 Task: Send an email with the signature Alan Parker with the subject 'Follow up on our last conversation' and the message 'Could you please clarify your request?' from softage.1@softage.net to softage.4@softage.net,  softage.1@softage.net and softage.5@softage.net with CC to softage.6@softage.net with an attached document Proposal.doc
Action: Key pressed n
Screenshot: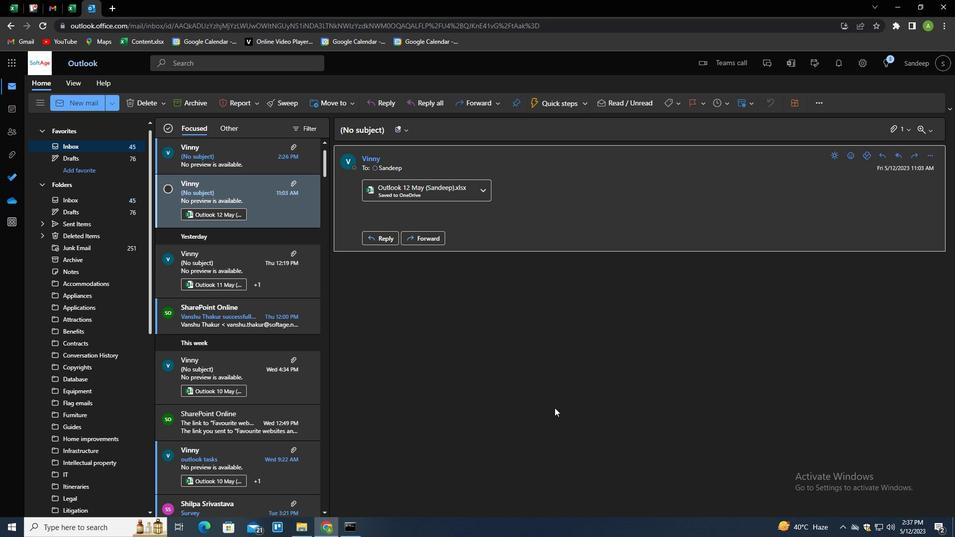 
Action: Mouse moved to (665, 106)
Screenshot: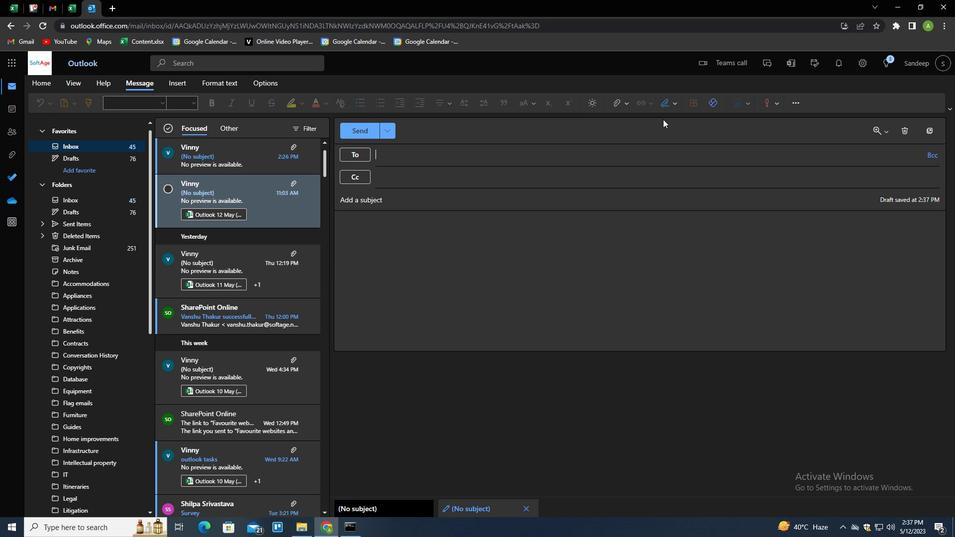 
Action: Mouse pressed left at (665, 106)
Screenshot: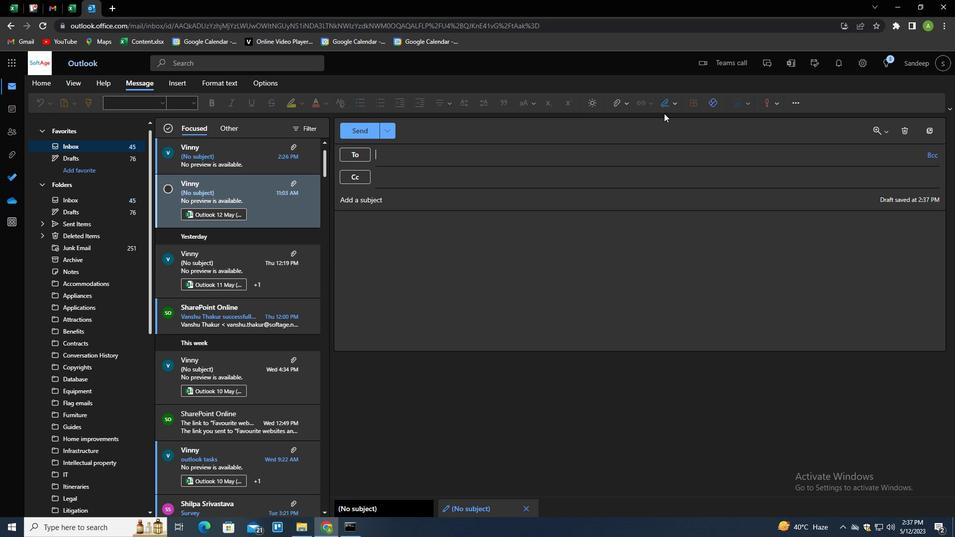 
Action: Mouse moved to (654, 147)
Screenshot: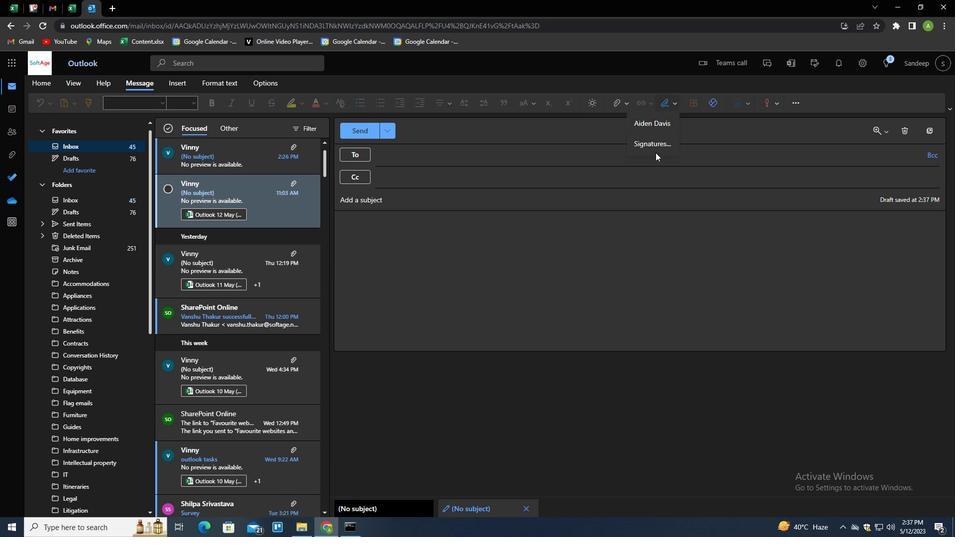 
Action: Mouse pressed left at (654, 147)
Screenshot: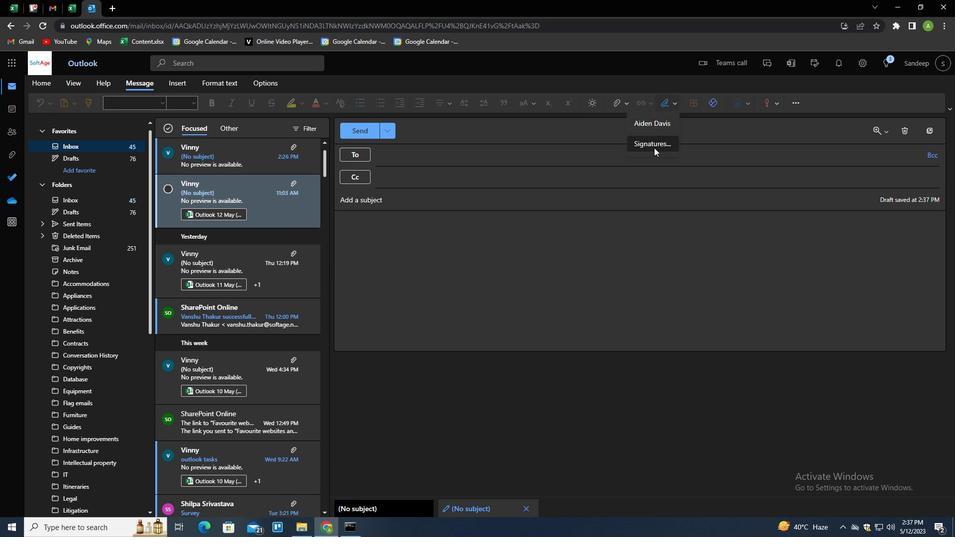 
Action: Mouse moved to (674, 177)
Screenshot: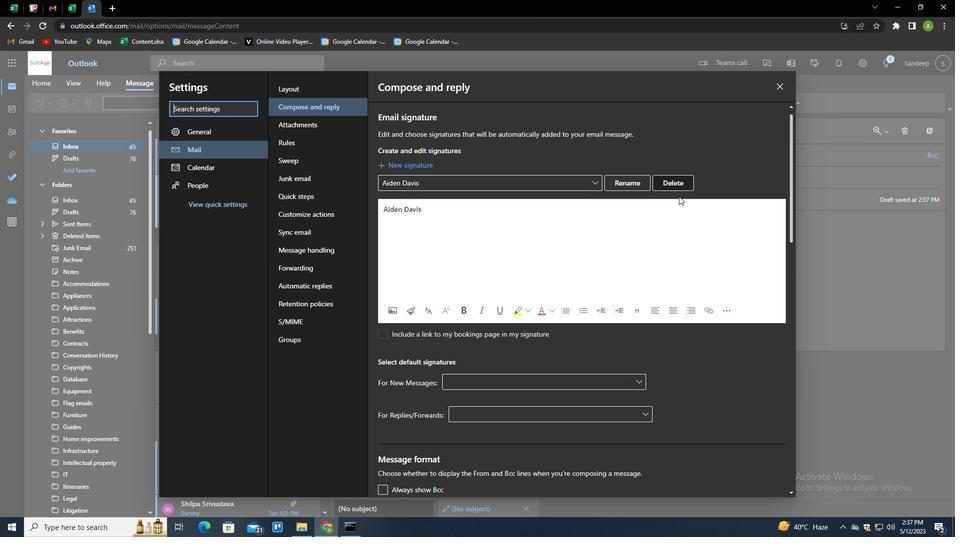 
Action: Mouse pressed left at (674, 177)
Screenshot: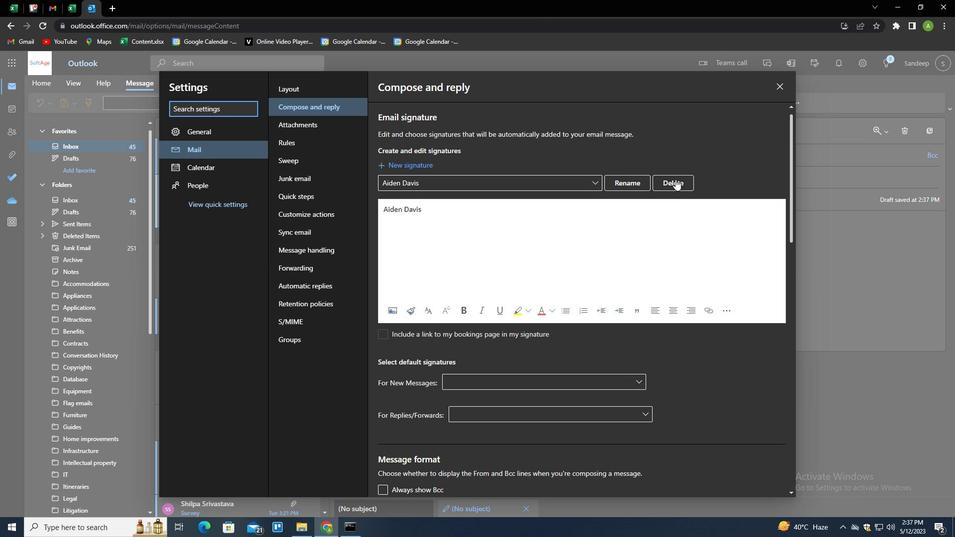 
Action: Mouse moved to (658, 183)
Screenshot: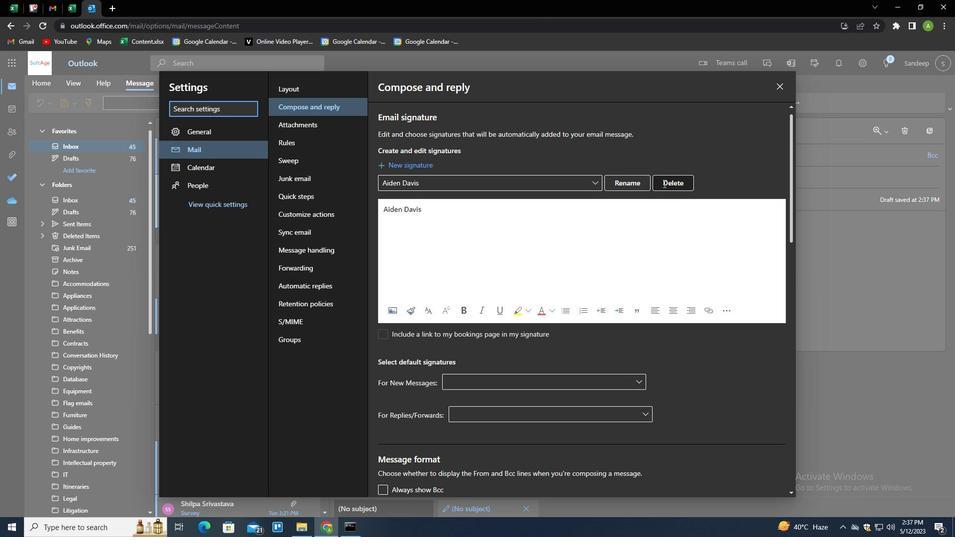 
Action: Mouse pressed left at (658, 183)
Screenshot: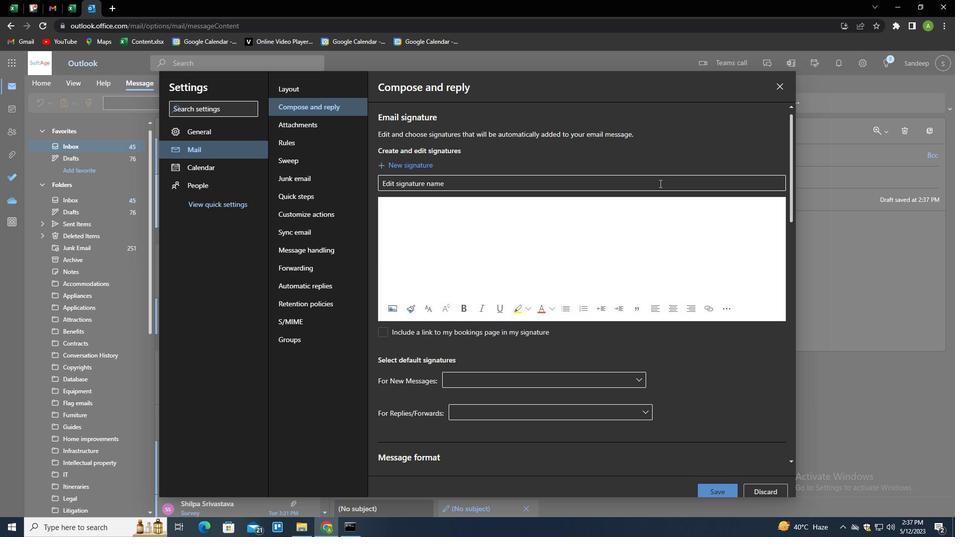 
Action: Key pressed <Key.shift>ALAN<Key.space><Key.shift>PARKER<Key.tab><Key.shift>ALAN<Key.space>PAR<Key.backspace><Key.backspace><Key.backspace><Key.shift><Key.shift><Key.shift><Key.shift><Key.shift><Key.shift><Key.shift><Key.shift><Key.shift><Key.shift><Key.shift>PARKER
Screenshot: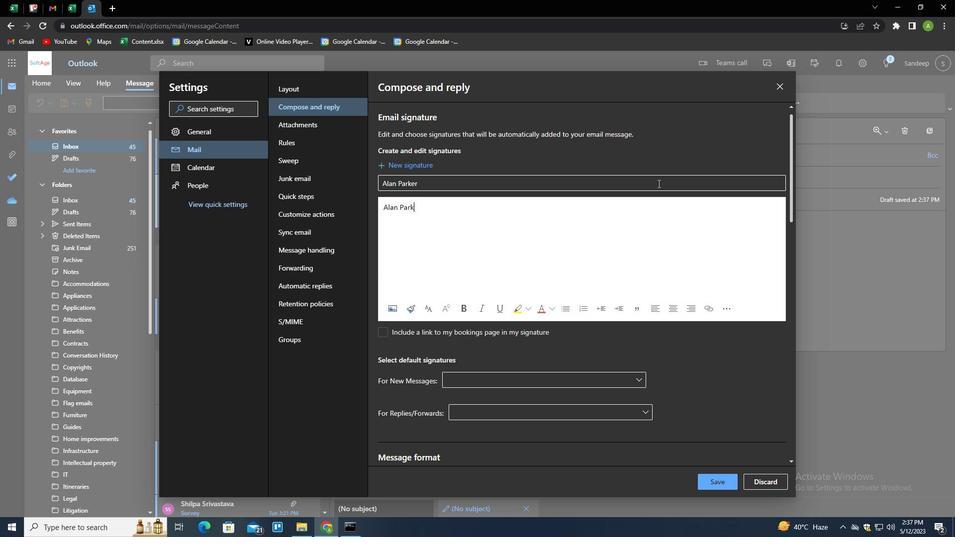 
Action: Mouse moved to (713, 478)
Screenshot: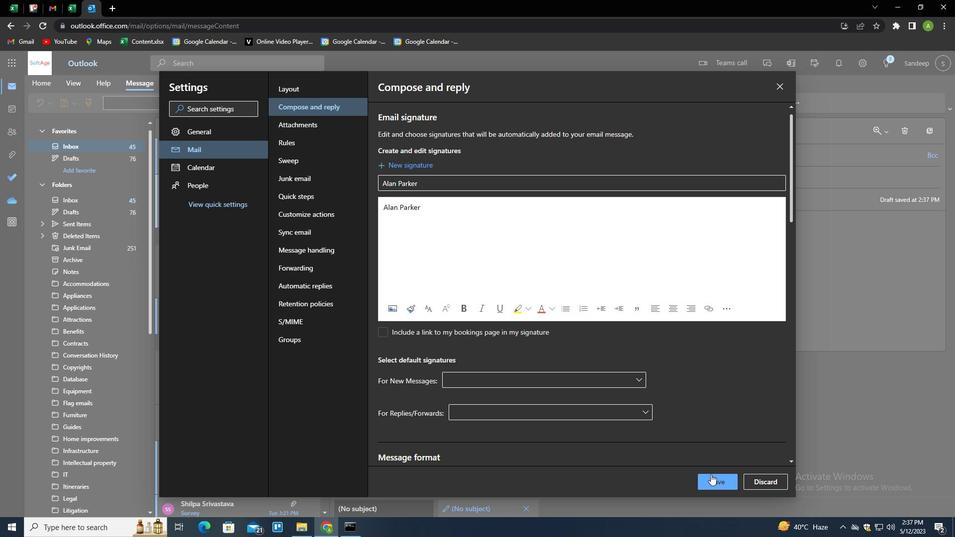 
Action: Mouse pressed left at (713, 478)
Screenshot: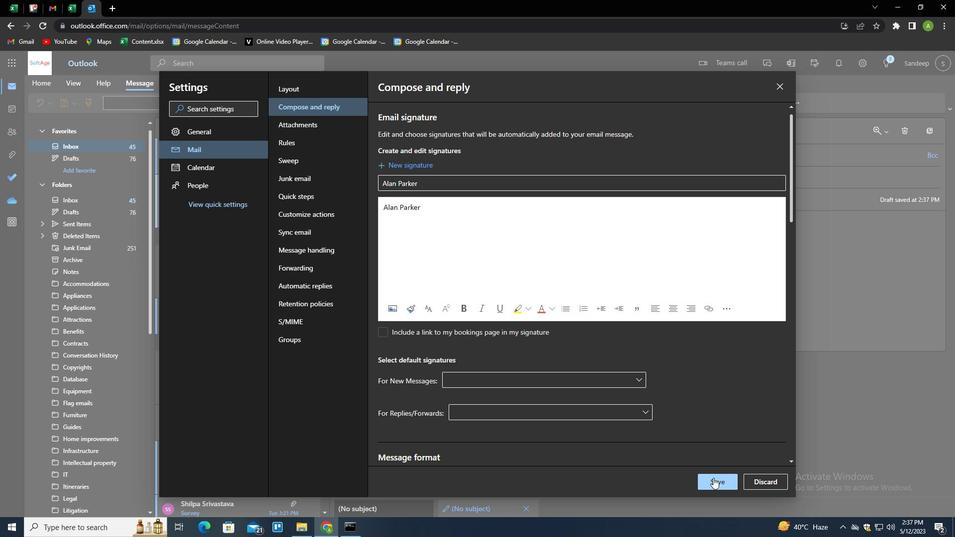 
Action: Mouse moved to (815, 317)
Screenshot: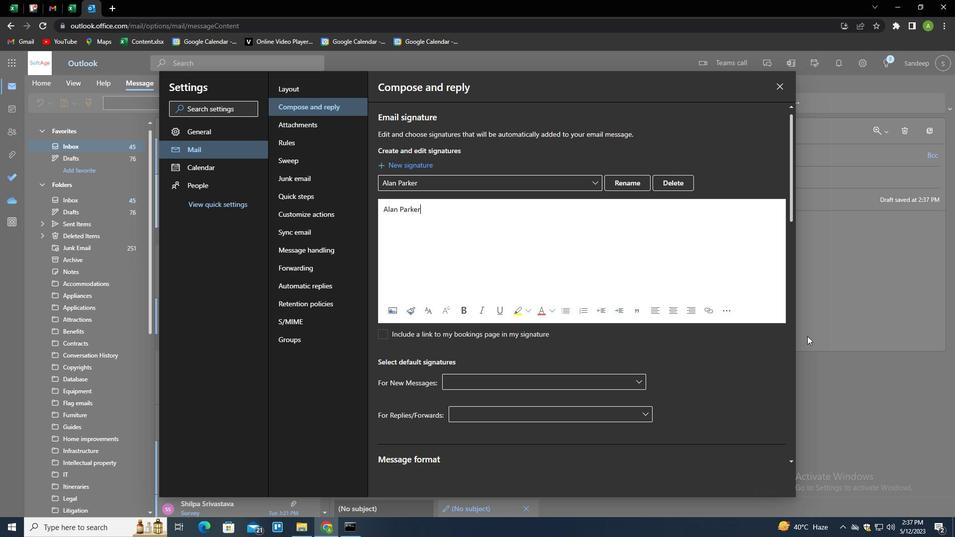 
Action: Mouse pressed left at (815, 317)
Screenshot: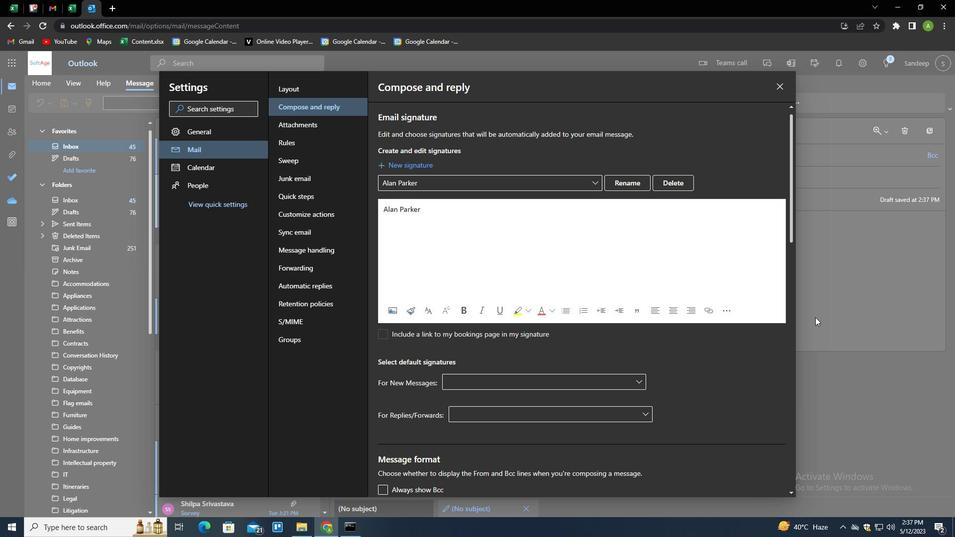 
Action: Mouse moved to (672, 100)
Screenshot: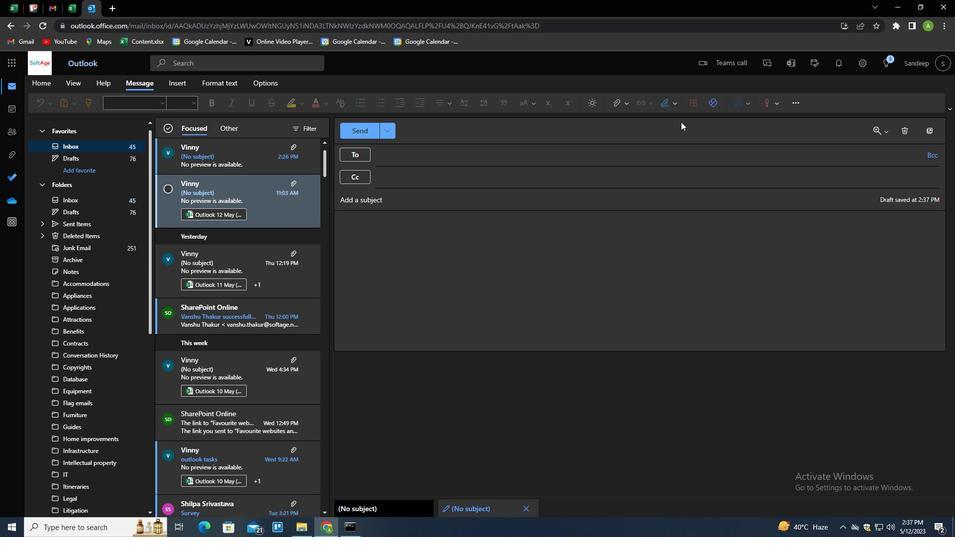 
Action: Mouse pressed left at (672, 100)
Screenshot: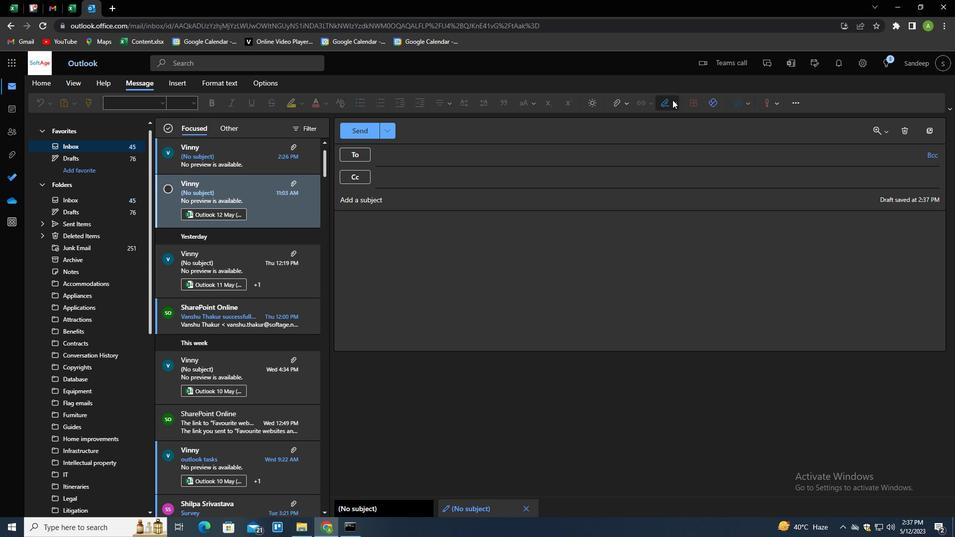 
Action: Mouse moved to (657, 119)
Screenshot: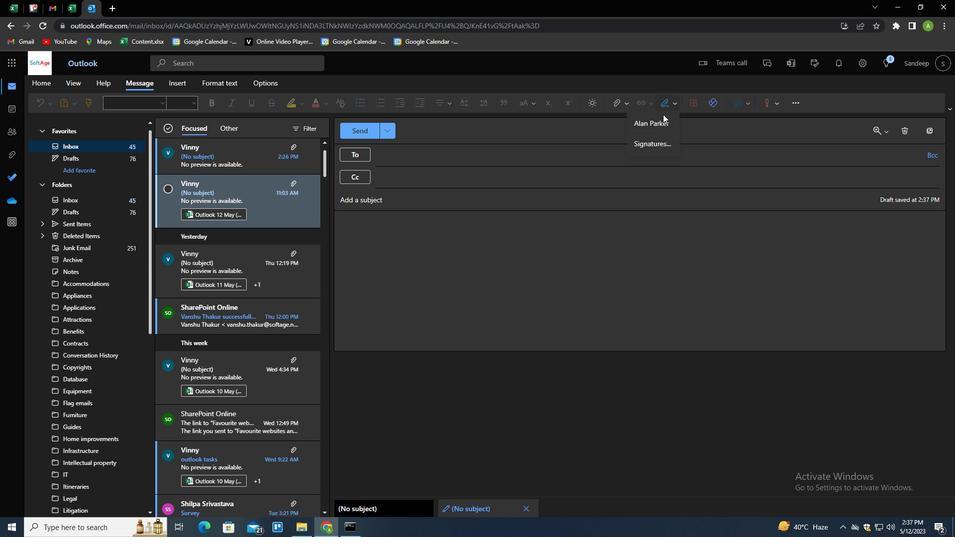 
Action: Mouse pressed left at (657, 119)
Screenshot: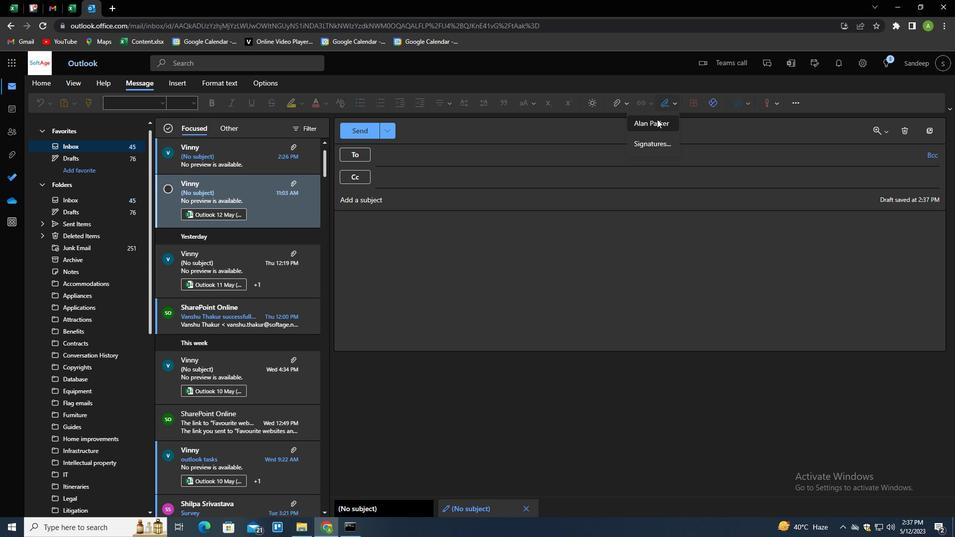 
Action: Mouse moved to (409, 196)
Screenshot: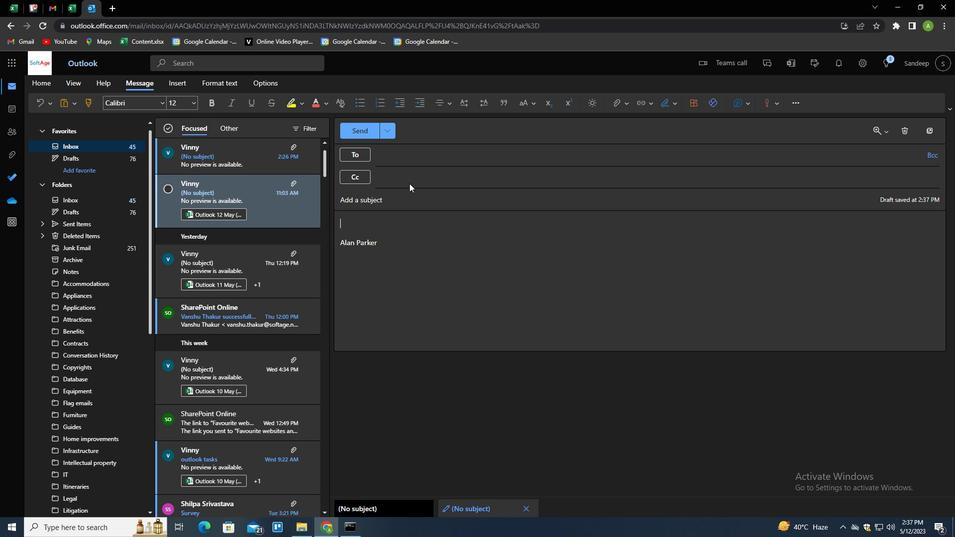 
Action: Mouse pressed left at (409, 196)
Screenshot: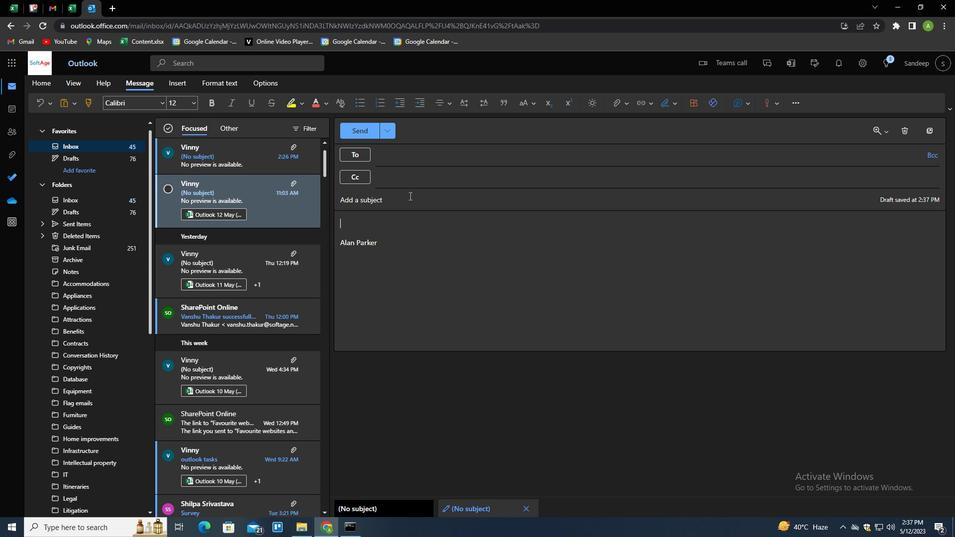 
Action: Key pressed <Key.shift>
Screenshot: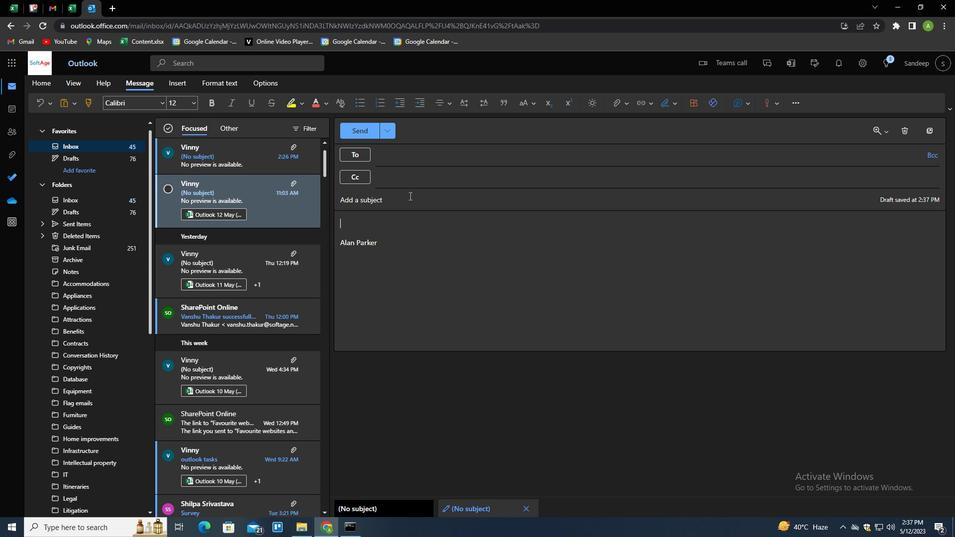 
Action: Mouse moved to (409, 196)
Screenshot: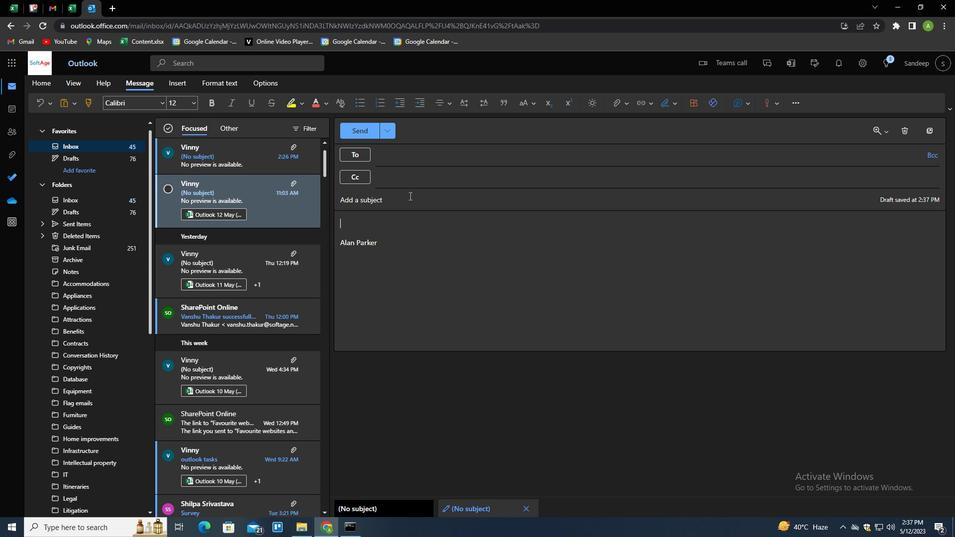 
Action: Key pressed FOLLOWUP<Key.backspace><Key.backspace><Key.space>UP<Key.space>ON<Key.space>OUR<Key.space>LAST<Key.space>CONVERSATION<Key.tab><Key.shift>COULD<Key.space>YOU<Key.space>PLES<Key.backspace>ASE<Key.space>CLARIGY<Key.backspace><Key.backspace>FY<Key.space>YOUR<Key.space>REQUEST/<Key.backspace><Key.shift><Key.shift><Key.shift>?
Screenshot: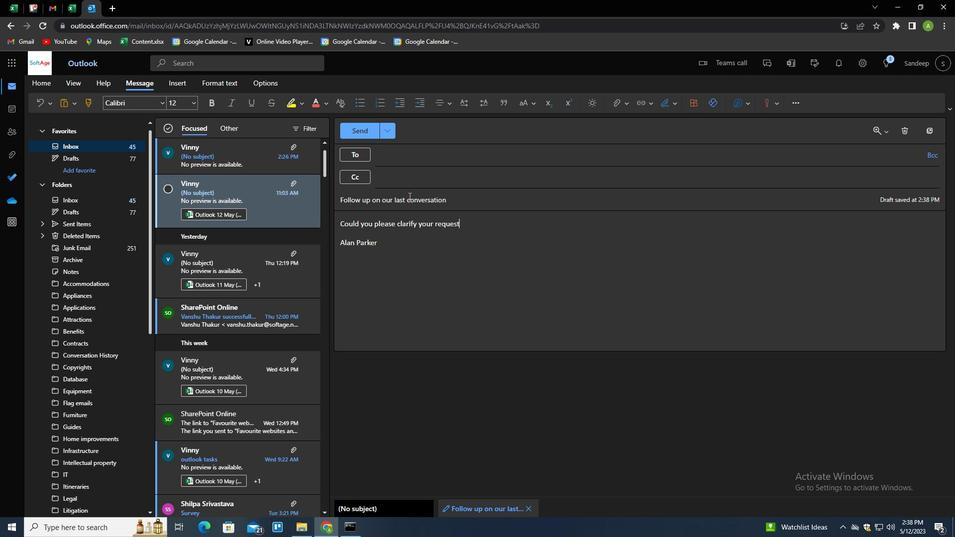 
Action: Mouse moved to (394, 156)
Screenshot: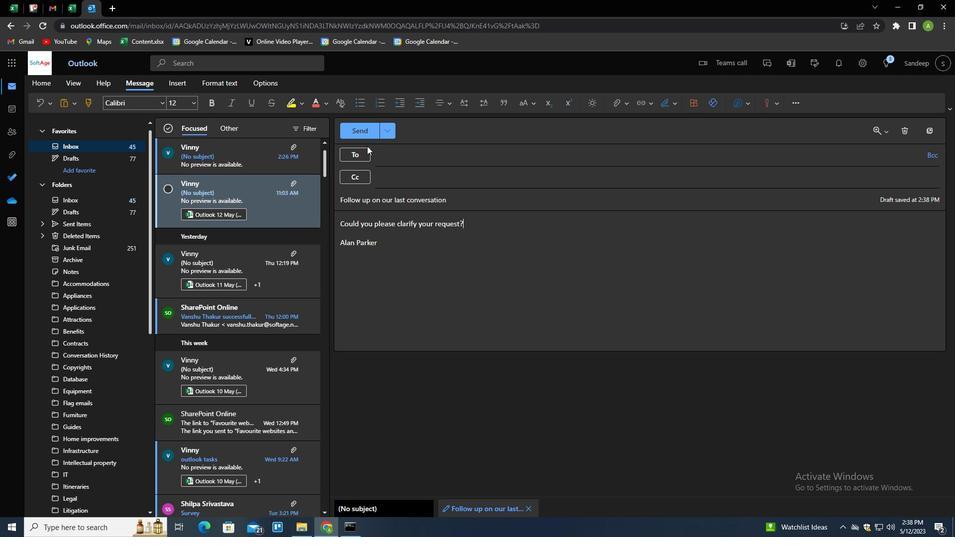 
Action: Mouse pressed left at (394, 156)
Screenshot: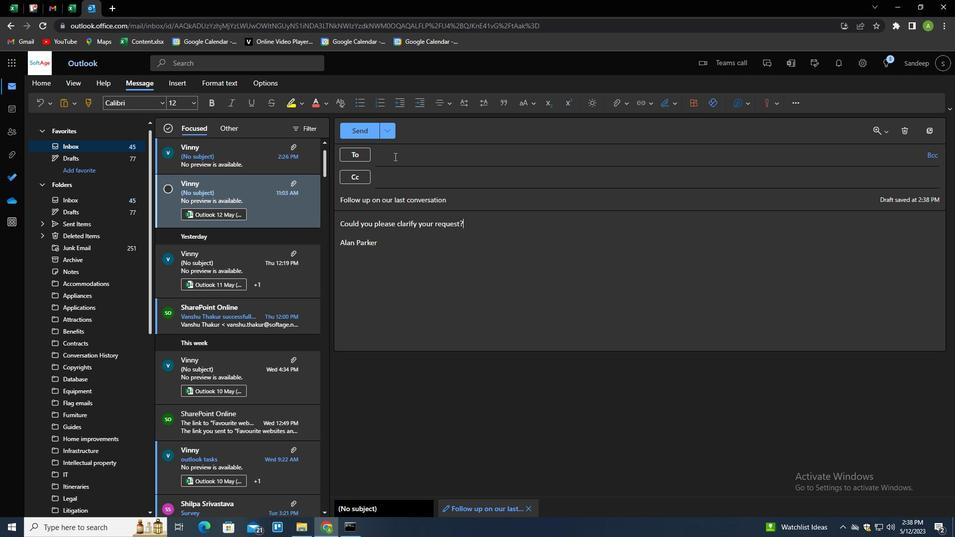 
Action: Key pressed SOFTAGE.4<Key.shift><Key.shift><Key.shift><Key.shift><Key.shift><Key.shift><Key.shift><Key.shift><Key.shift><Key.shift><Key.shift><Key.shift><Key.shift><Key.shift>@A<Key.backspace>SOFTAGE.NET<Key.enter>SOFTAGE.1<Key.shift>@SOFTAGE.NET<Key.enter>
Screenshot: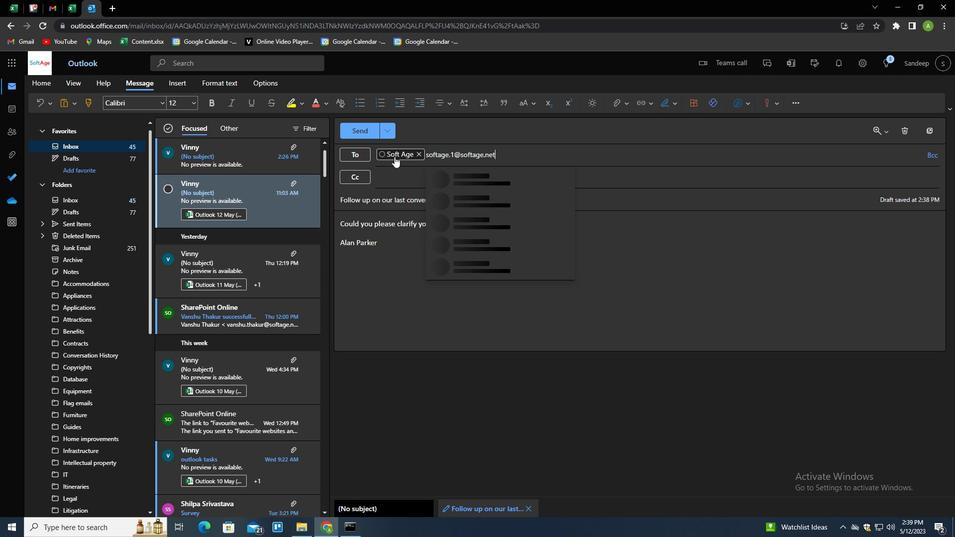 
Action: Mouse moved to (396, 182)
Screenshot: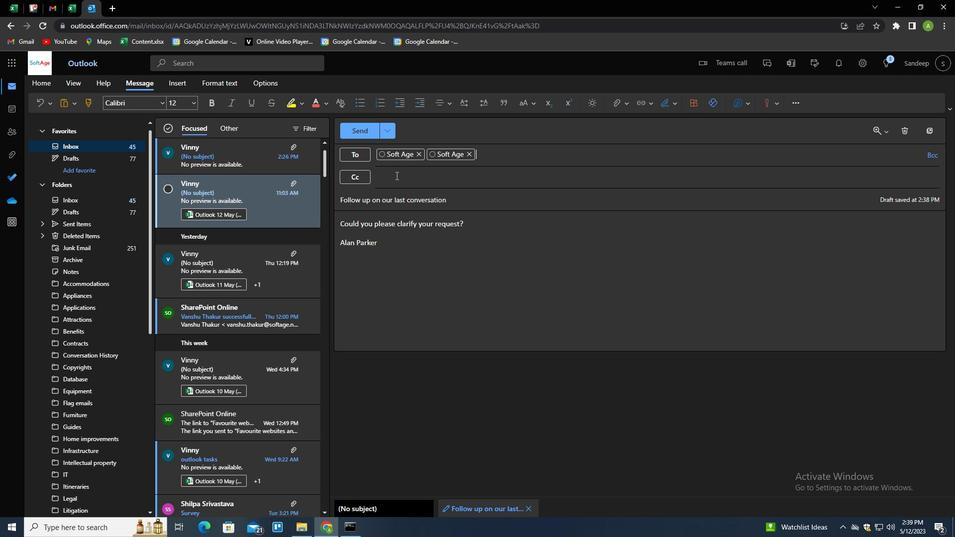 
Action: Mouse pressed left at (396, 182)
Screenshot: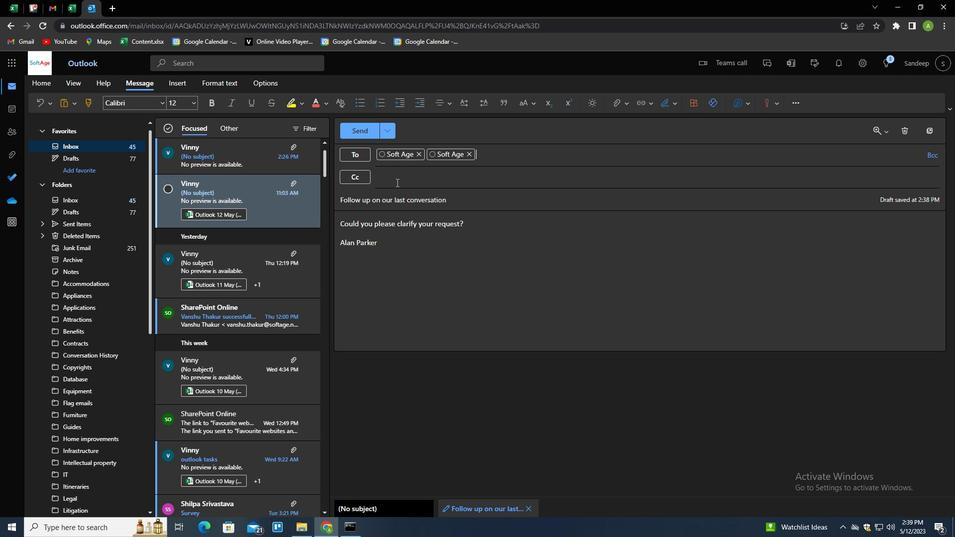 
Action: Mouse moved to (526, 152)
Screenshot: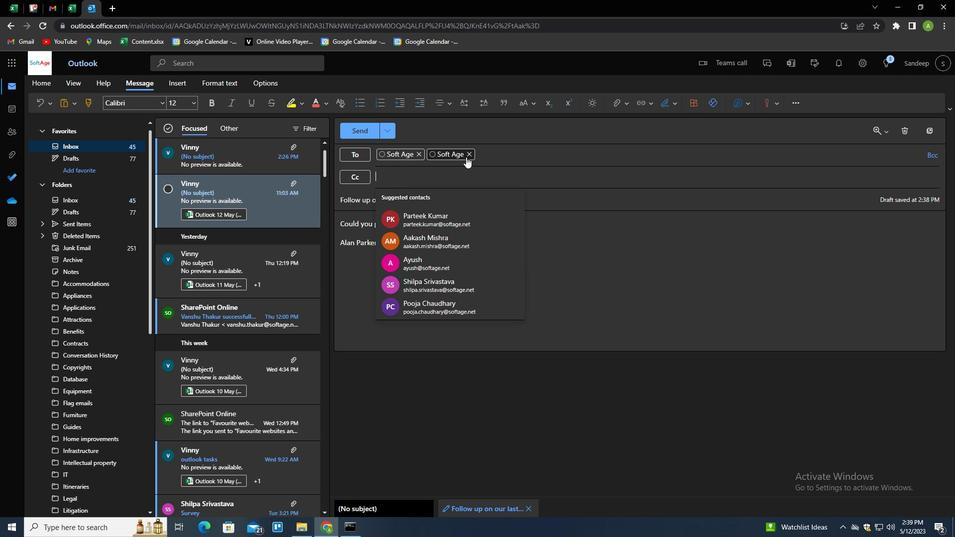 
Action: Mouse pressed left at (526, 152)
Screenshot: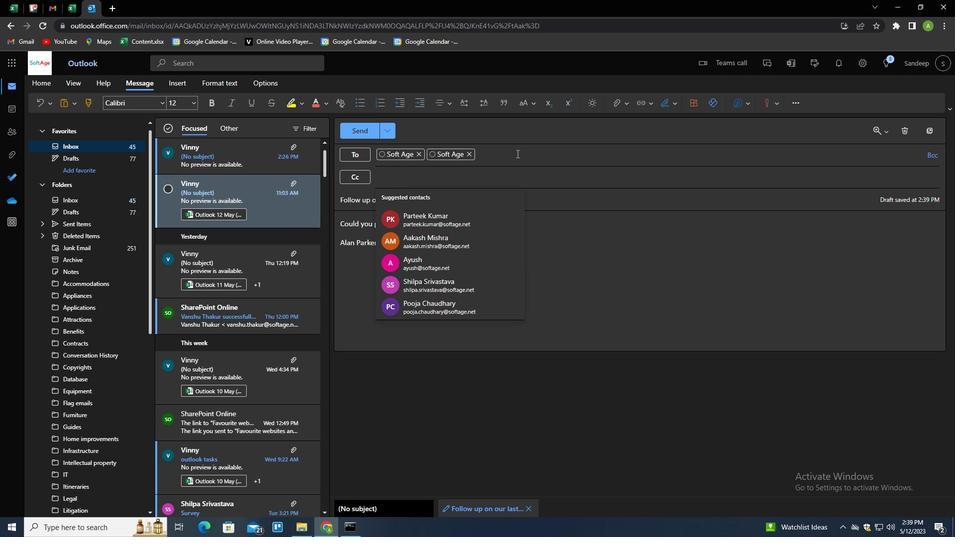 
Action: Key pressed SOFTAGE.5<Key.shift>@SOFTAGE.NET<Key.enter><Key.tab><Key.shift><Key.shift>SOFTAGE.6<Key.shift>@SOFTAGE.NET<Key.enter>
Screenshot: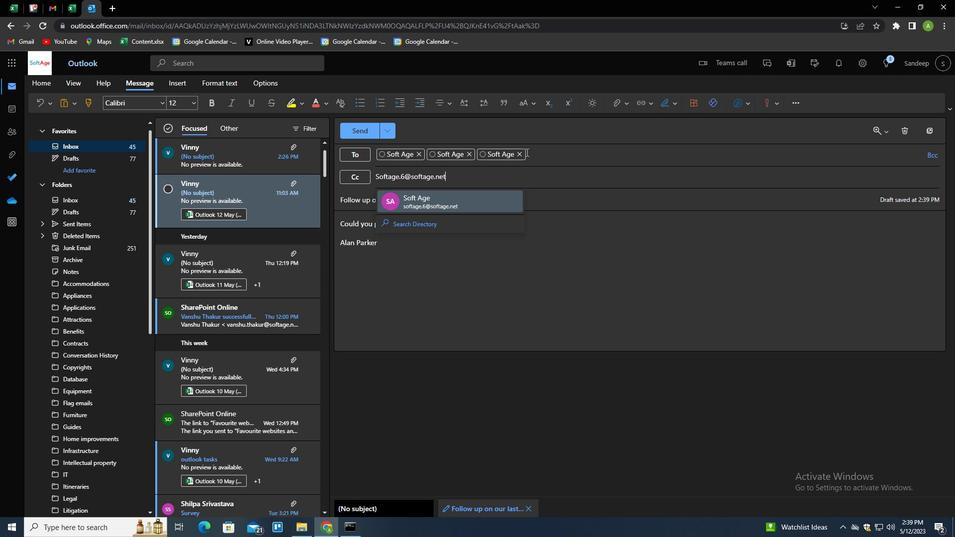 
Action: Mouse moved to (531, 157)
Screenshot: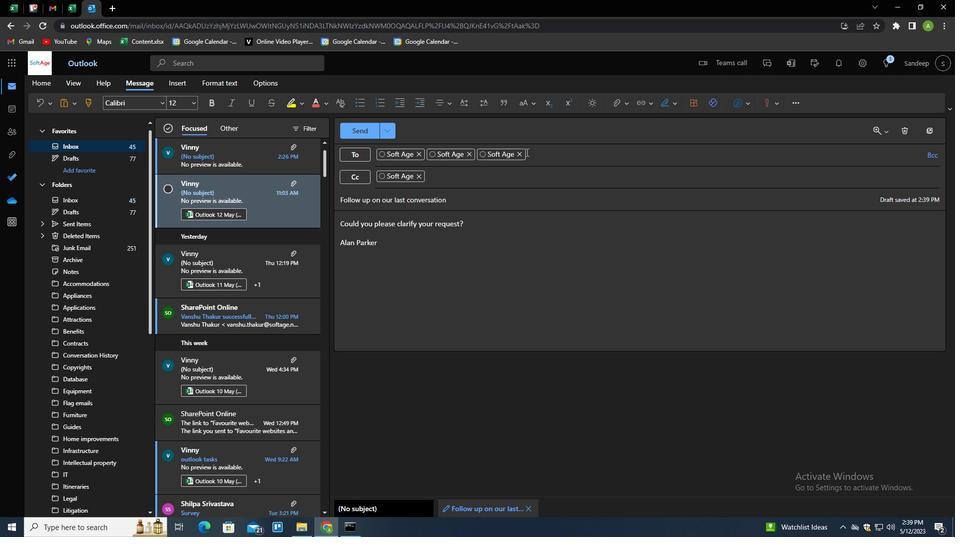 
Action: Mouse scrolled (531, 156) with delta (0, 0)
Screenshot: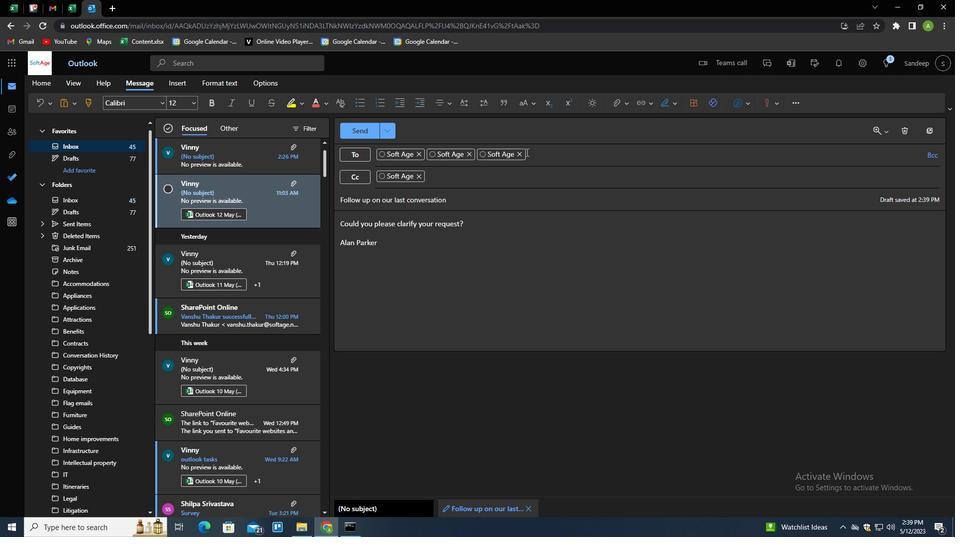 
Action: Mouse moved to (627, 103)
Screenshot: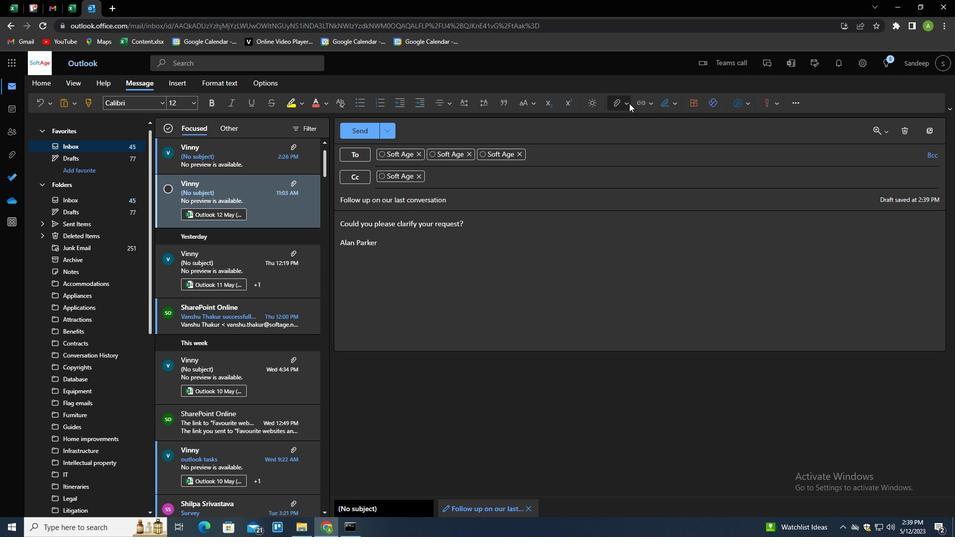 
Action: Mouse pressed left at (627, 103)
Screenshot: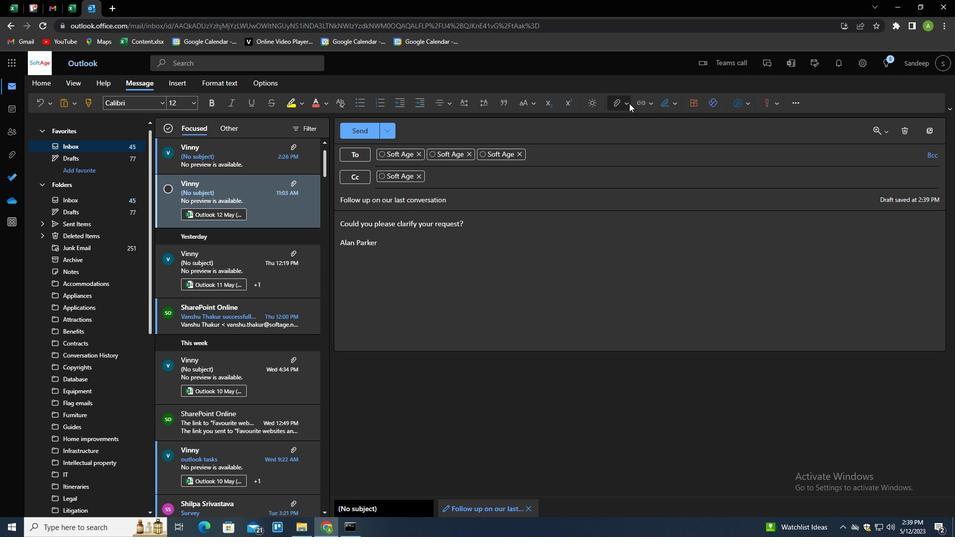 
Action: Mouse moved to (597, 124)
Screenshot: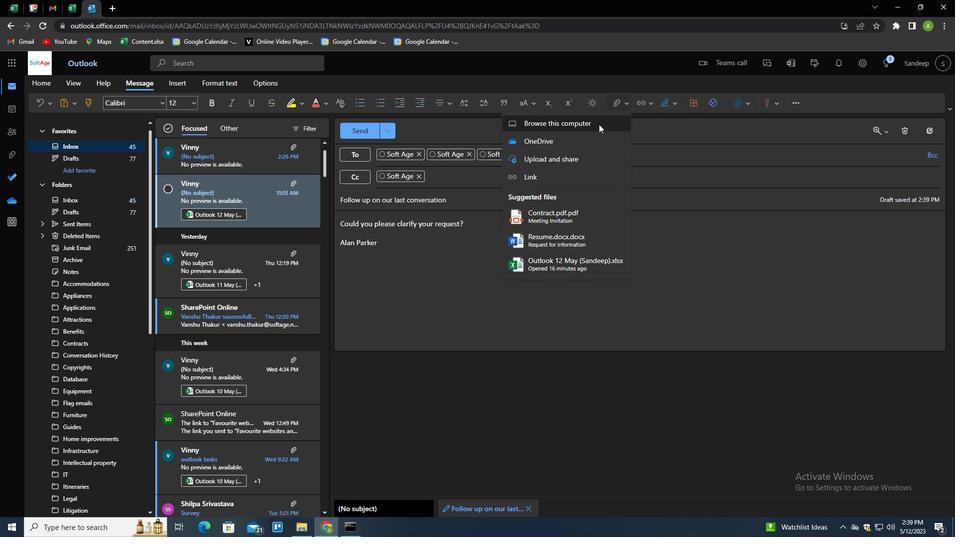 
Action: Mouse pressed left at (597, 124)
Screenshot: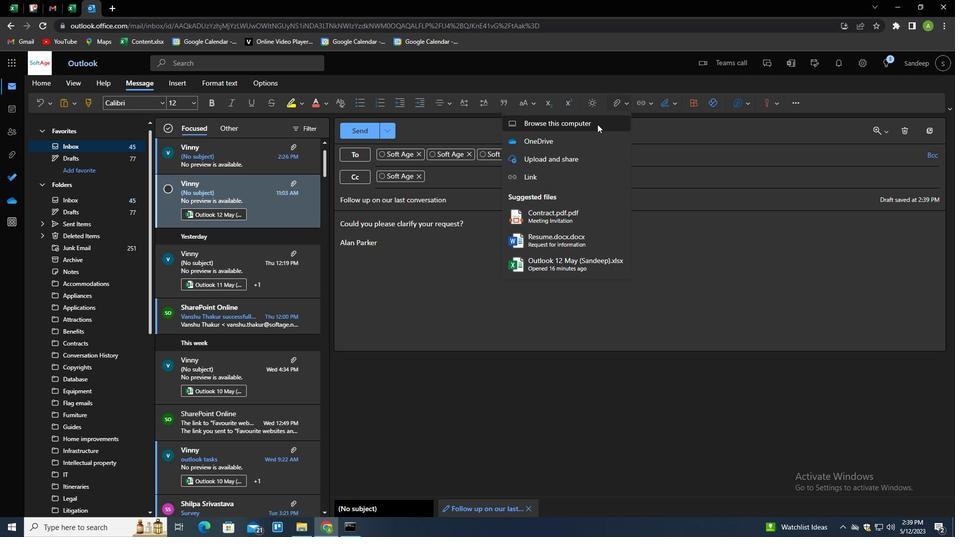 
Action: Mouse moved to (186, 146)
Screenshot: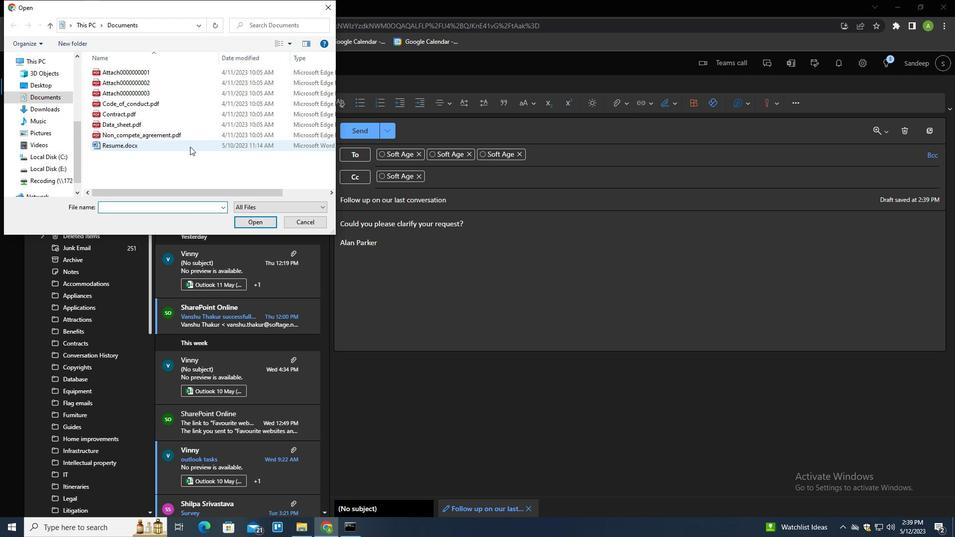 
Action: Mouse pressed left at (186, 146)
Screenshot: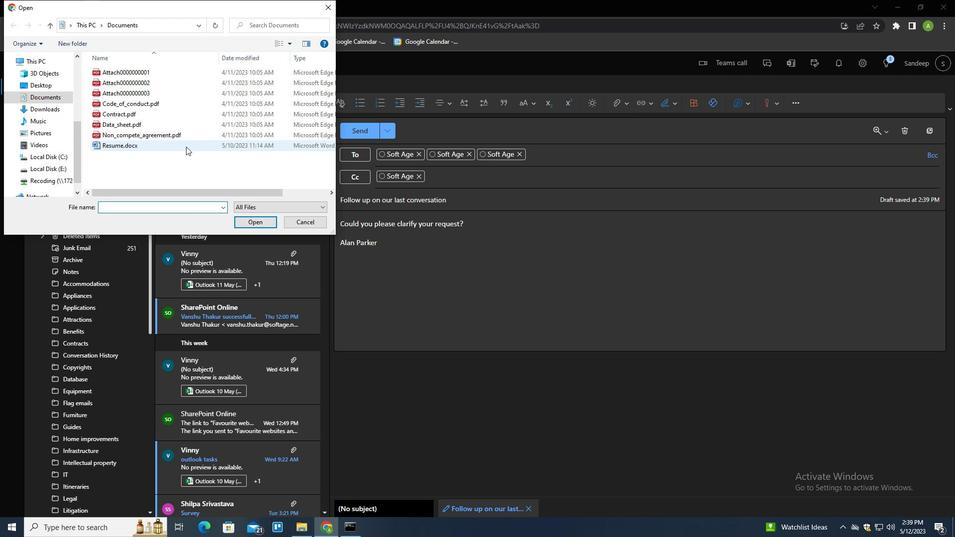 
Action: Mouse moved to (185, 146)
Screenshot: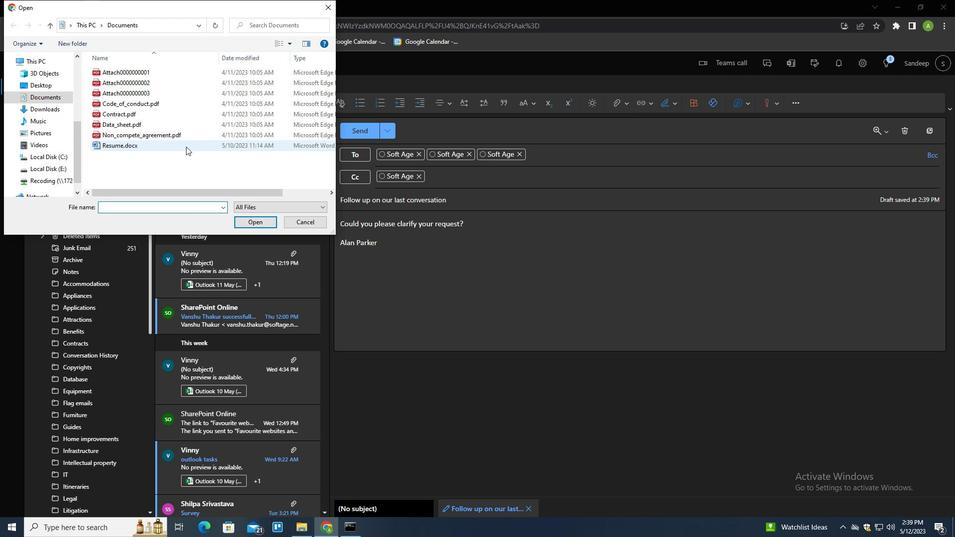
Action: Key pressed <Key.f2><Key.shift>PROPOSAL.DOC<Key.enter>
Screenshot: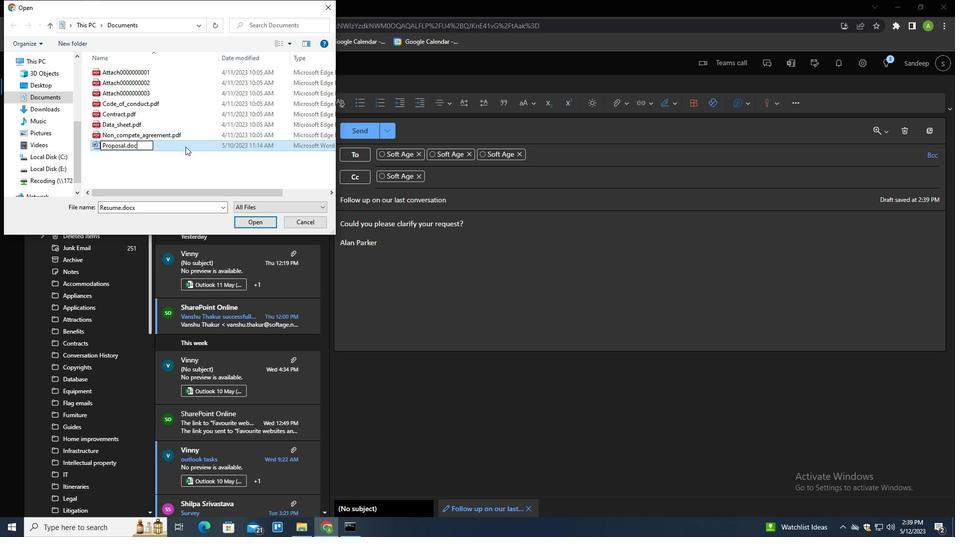 
Action: Mouse pressed left at (185, 146)
Screenshot: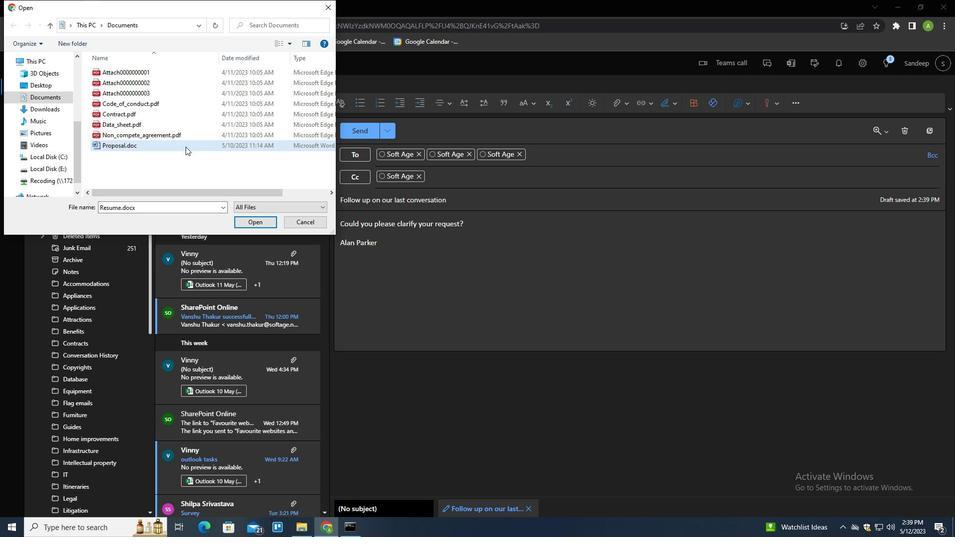 
Action: Mouse moved to (245, 220)
Screenshot: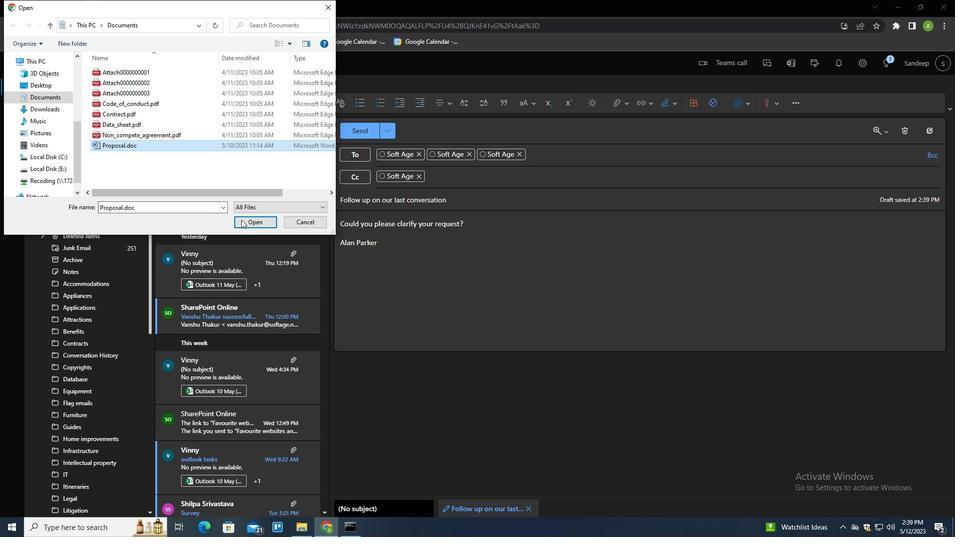 
Action: Mouse pressed left at (245, 220)
Screenshot: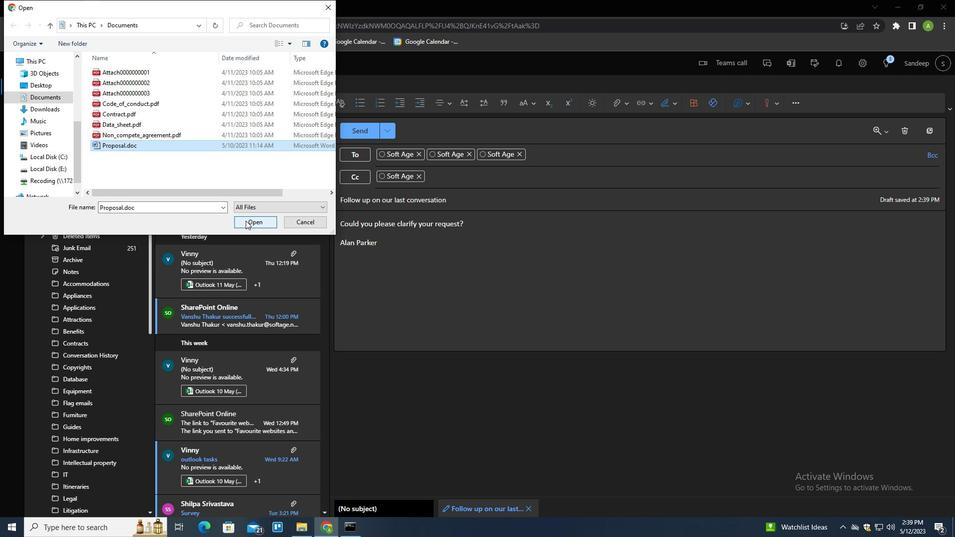 
Action: Mouse moved to (366, 134)
Screenshot: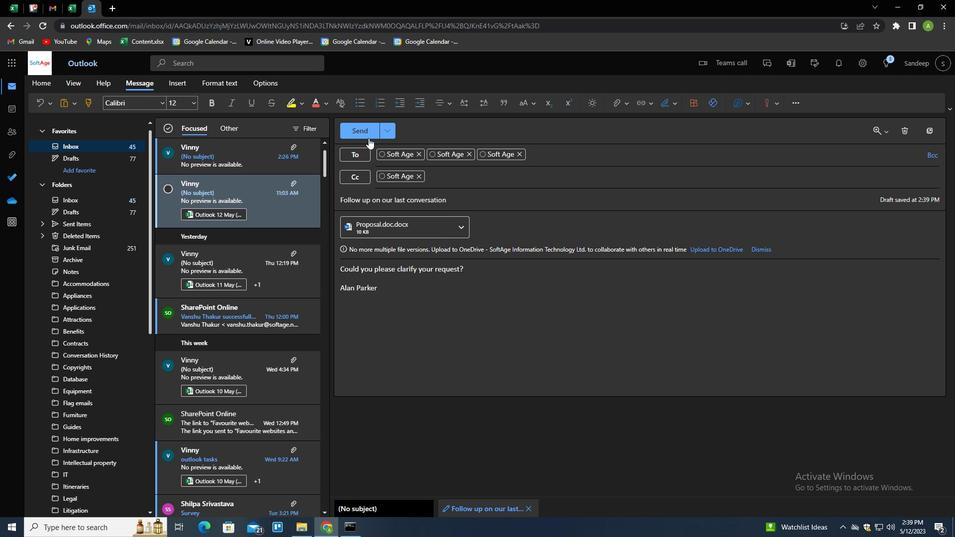
Action: Mouse pressed left at (366, 134)
Screenshot: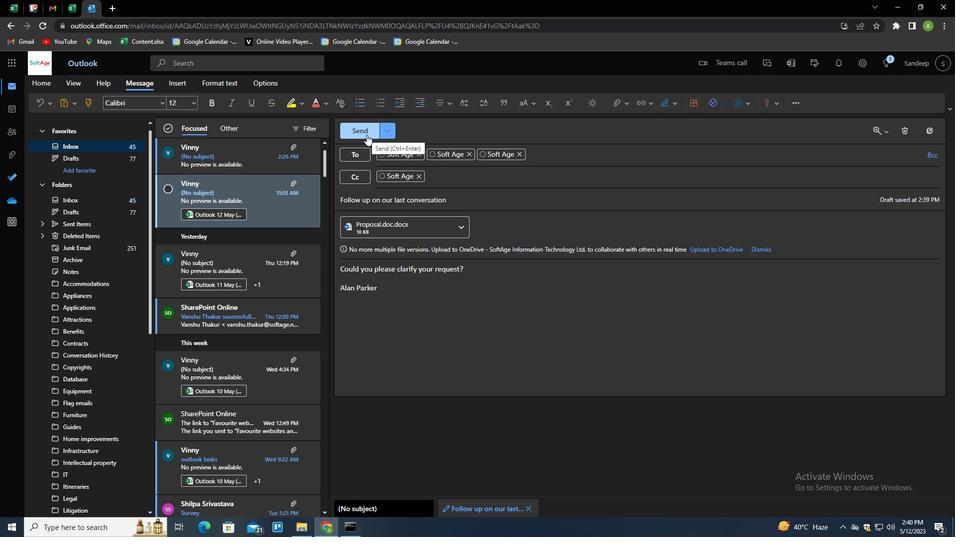 
Action: Mouse moved to (469, 272)
Screenshot: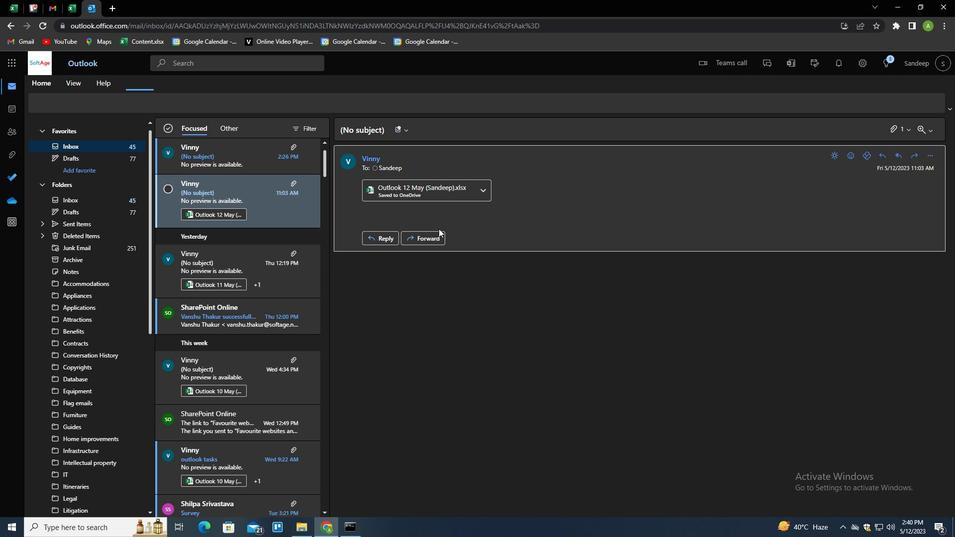 
